 Task: Create a section Data Cleansing Sprint and in the section, add a milestone DevOps Implementation in the project Virtuoso.
Action: Mouse moved to (64, 278)
Screenshot: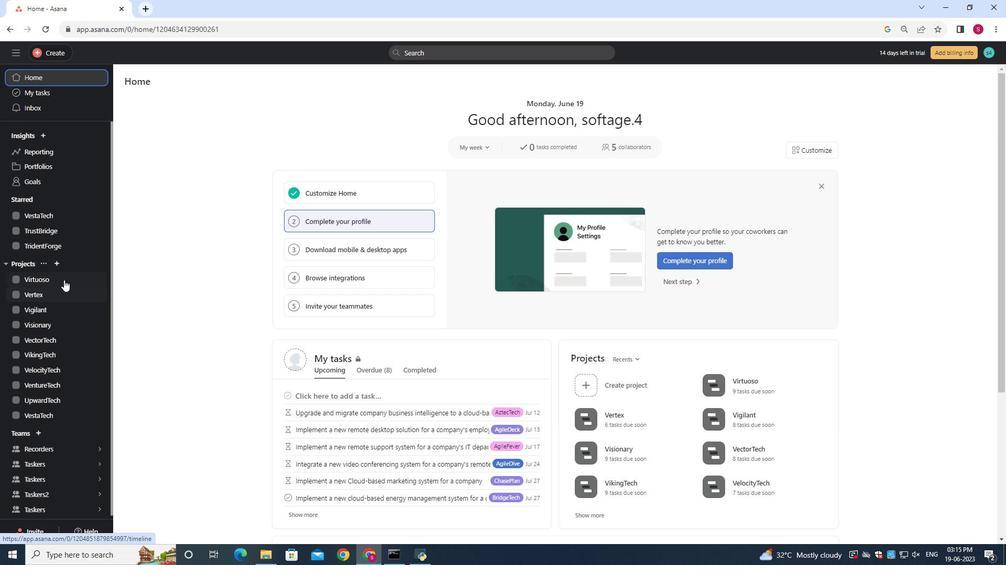 
Action: Mouse pressed left at (64, 278)
Screenshot: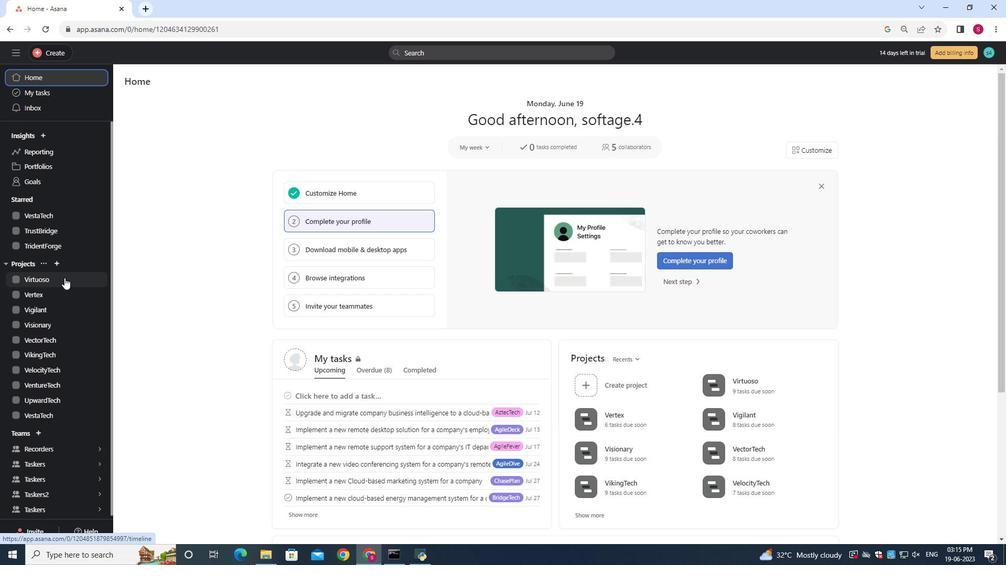 
Action: Mouse moved to (167, 123)
Screenshot: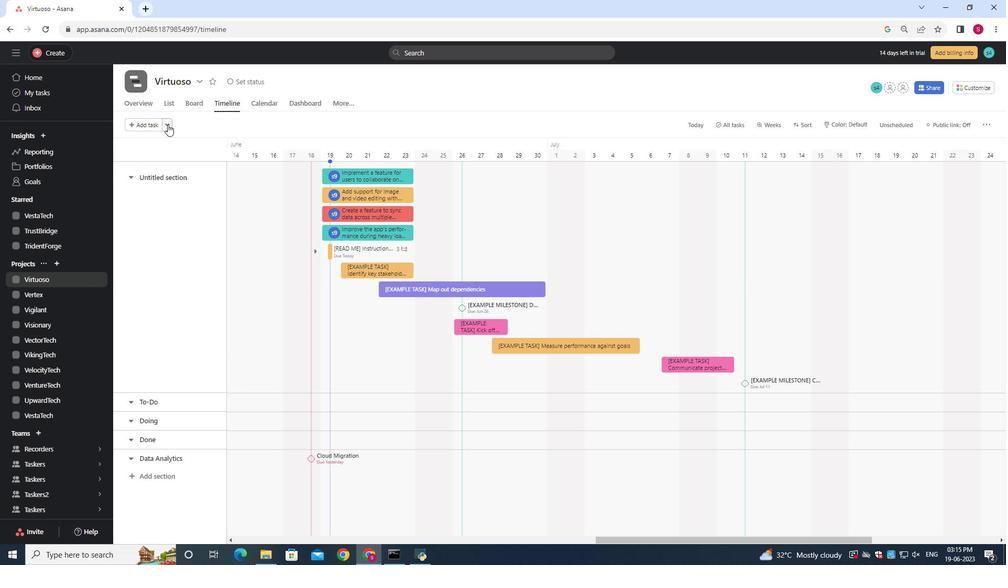 
Action: Mouse pressed left at (167, 123)
Screenshot: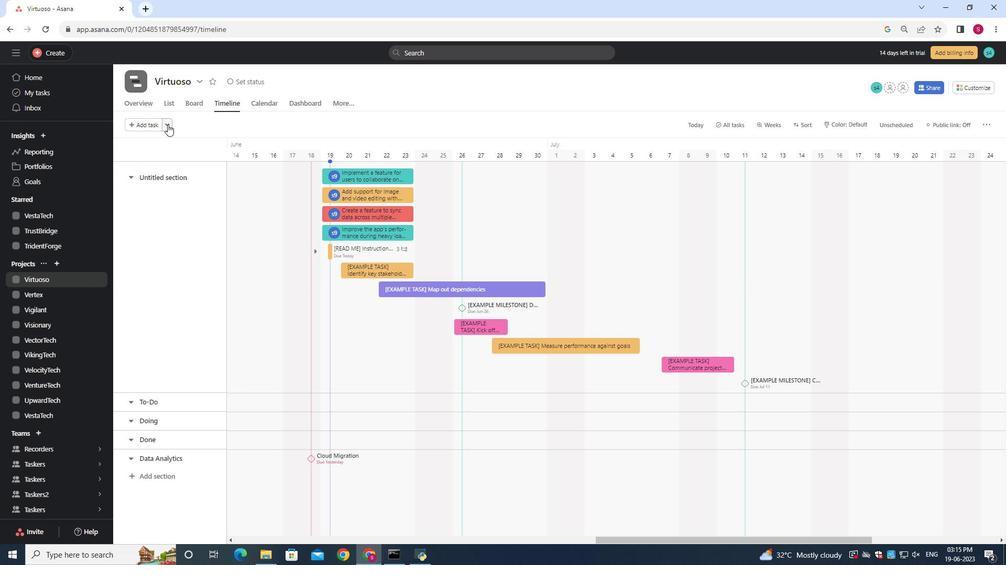 
Action: Mouse moved to (178, 145)
Screenshot: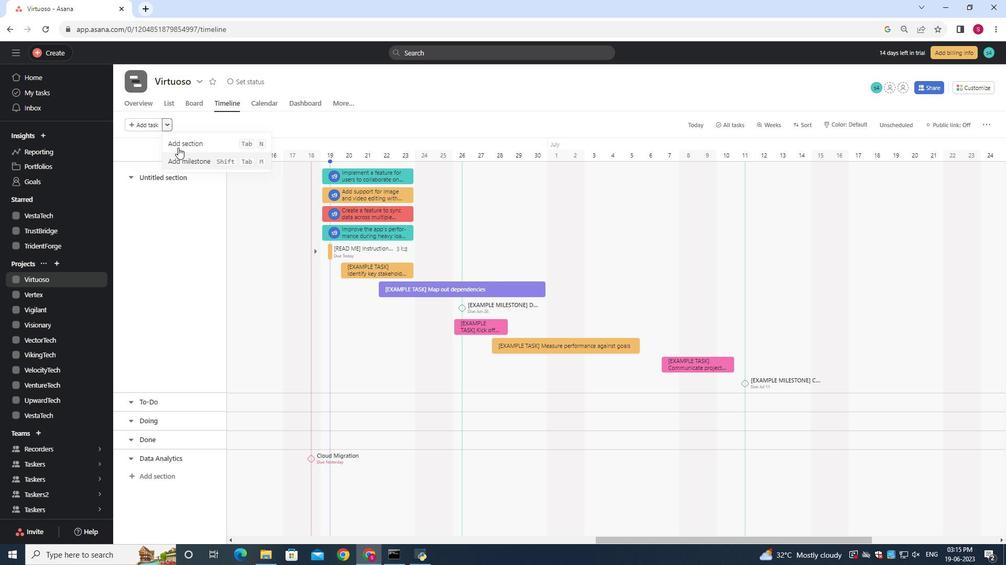 
Action: Mouse pressed left at (178, 145)
Screenshot: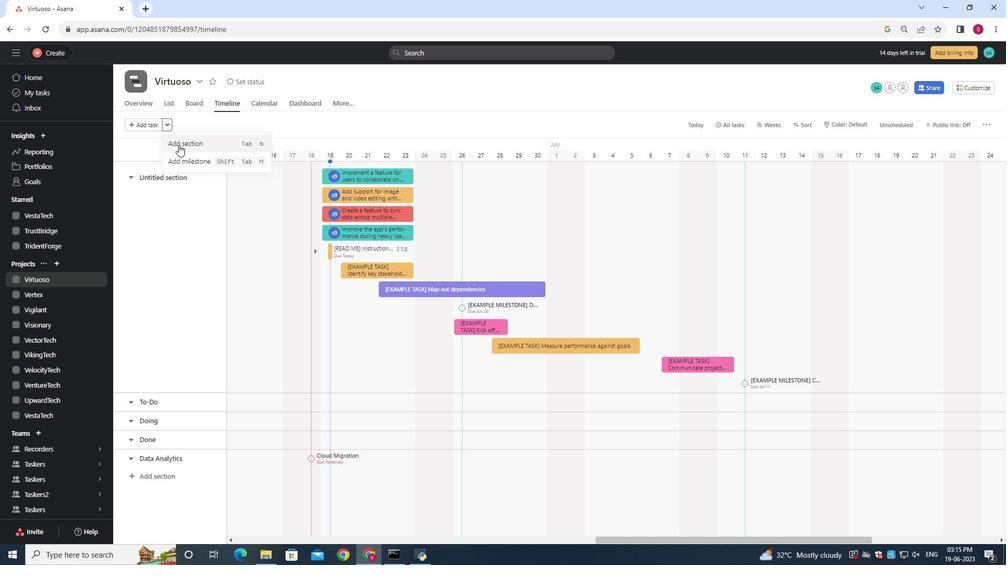 
Action: Key pressed <Key.shift>Data<Key.space><Key.shift><Key.shift><Key.shift><Key.shift><Key.shift><Key.shift><Key.shift><Key.shift><Key.shift><Key.shift><Key.shift><Key.shift><Key.shift><Key.shift><Key.shift><Key.shift><Key.shift><Key.shift><Key.shift><Key.shift>Cleansing
Screenshot: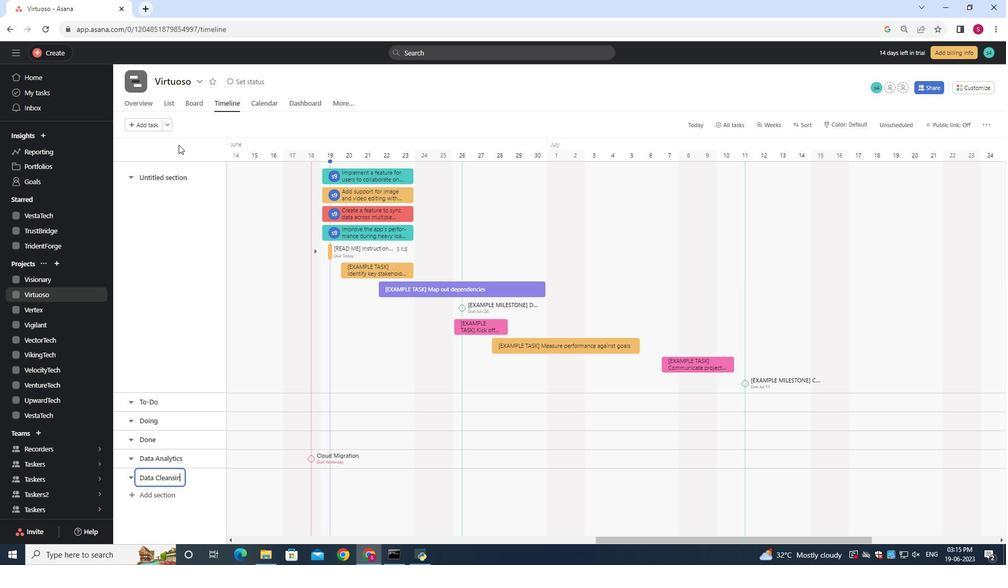 
Action: Mouse moved to (250, 485)
Screenshot: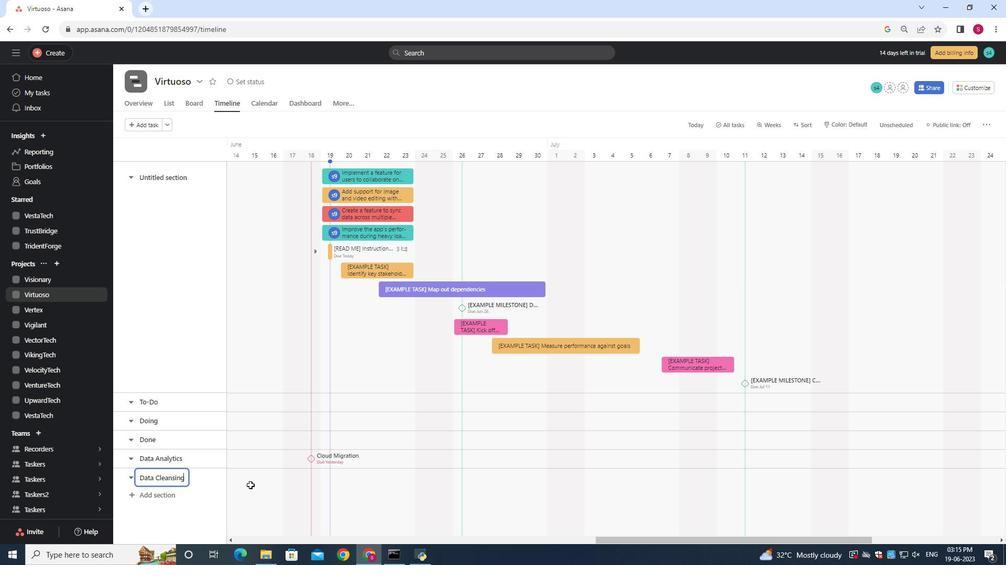 
Action: Mouse pressed left at (250, 485)
Screenshot: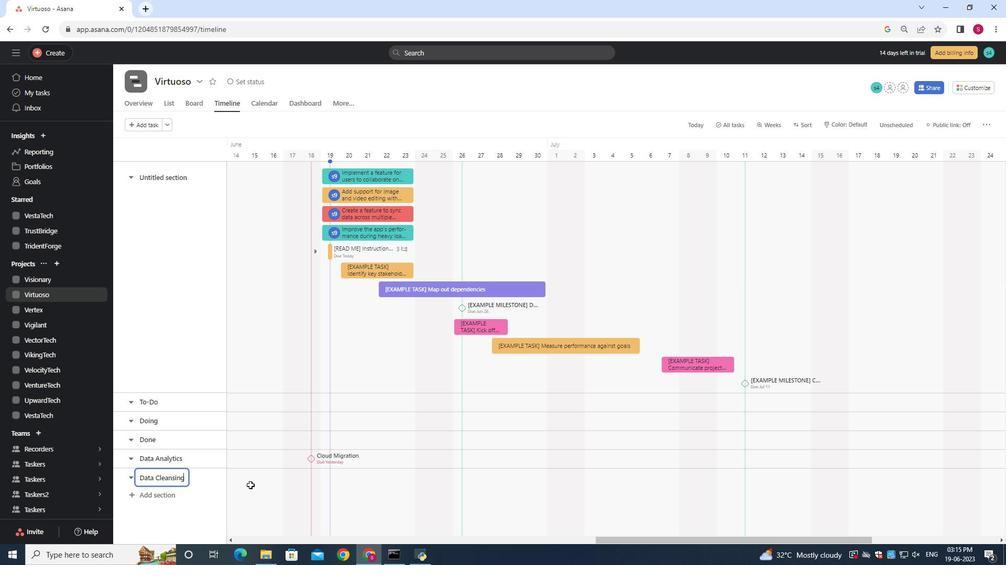 
Action: Mouse moved to (250, 485)
Screenshot: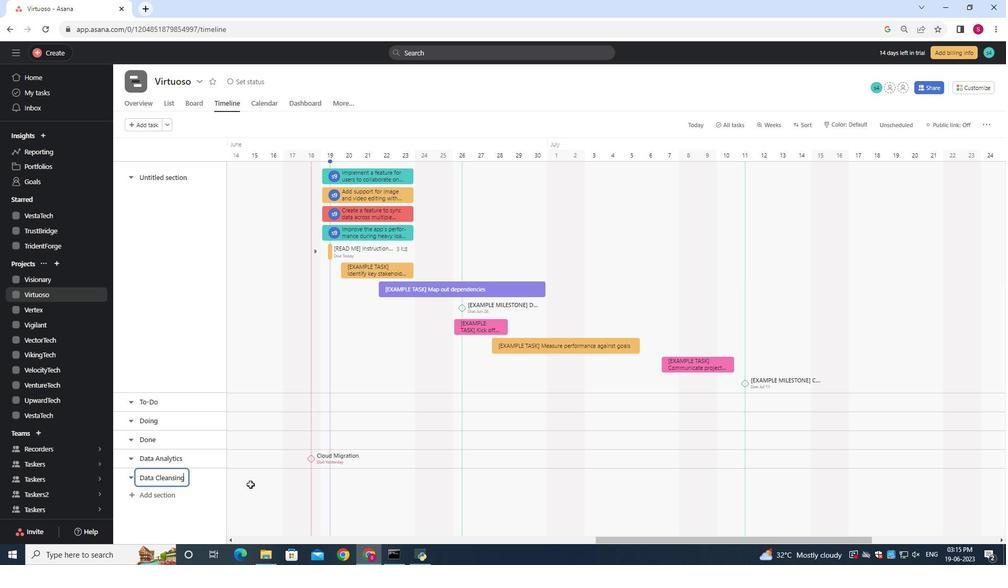 
Action: Key pressed <Key.shift><Key.shift><Key.shift><Key.shift><Key.shift><Key.shift><Key.shift><Key.shift><Key.shift><Key.shift><Key.shift><Key.shift><Key.shift><Key.shift><Key.shift><Key.shift><Key.shift><Key.shift><Key.shift><Key.shift><Key.shift><Key.shift><Key.shift><Key.shift><Key.shift><Key.shift><Key.shift><Key.shift><Key.shift><Key.shift>Dev<Key.shift><Key.shift><Key.shift><Key.shift><Key.shift><Key.shift><Key.shift><Key.shift><Key.shift><Key.shift><Key.shift><Key.shift><Key.shift><Key.shift><Key.shift><Key.shift><Key.shift><Key.shift><Key.shift><Key.shift><Key.shift><Key.shift><Key.shift>Ops<Key.space><Key.shift><Key.shift><Key.shift><Key.shift><Key.shift><Key.shift><Key.shift><Key.shift><Key.shift><Key.shift><Key.shift><Key.shift><Key.shift><Key.shift><Key.shift><Key.shift><Key.shift><Key.shift><Key.shift><Key.shift><Key.shift><Key.shift><Key.shift><Key.shift><Key.shift><Key.shift><Key.shift><Key.shift><Key.shift><Key.shift><Key.shift><Key.shift><Key.shift><Key.shift><Key.shift><Key.shift>Implementation
Screenshot: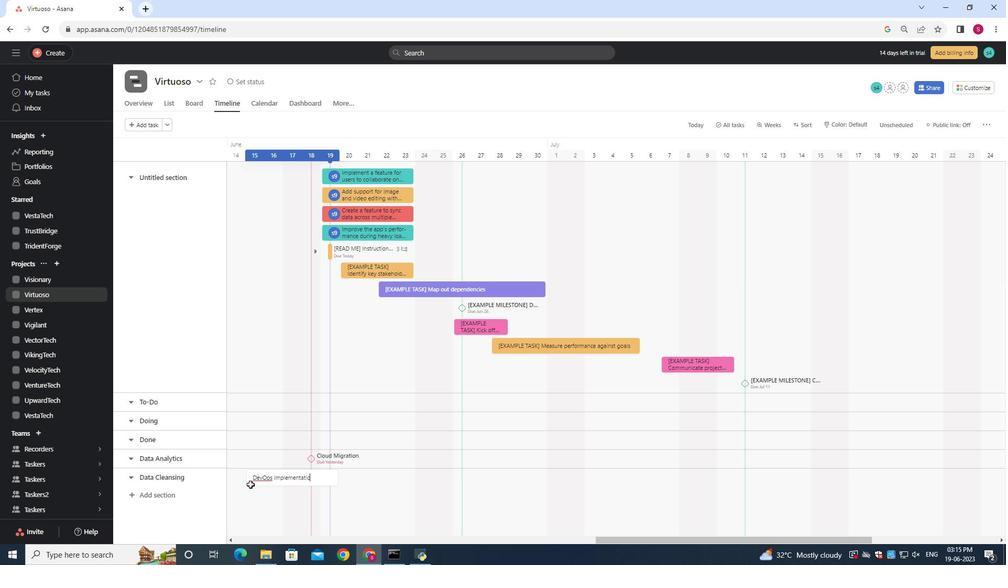 
Action: Mouse moved to (284, 482)
Screenshot: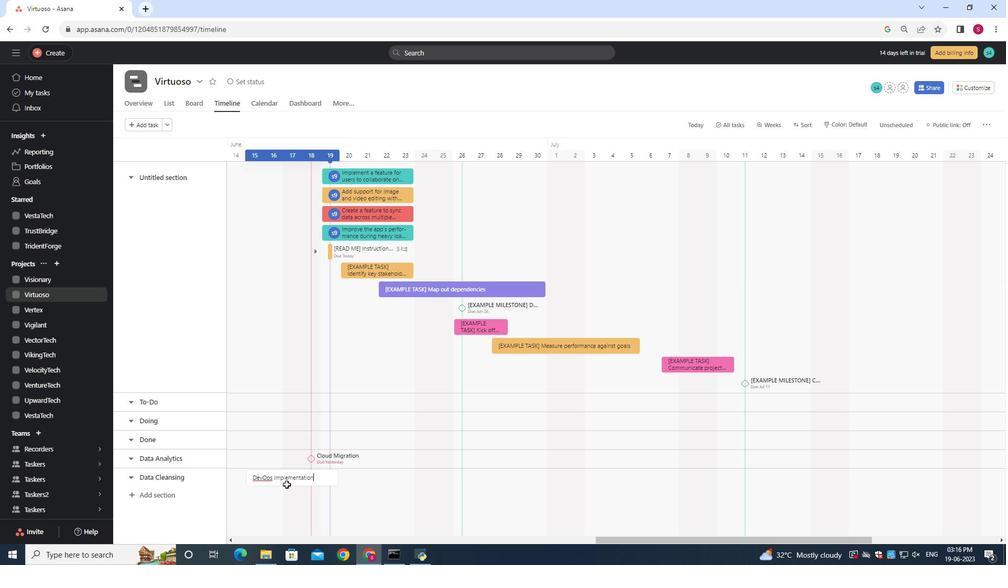 
Action: Mouse pressed right at (284, 482)
Screenshot: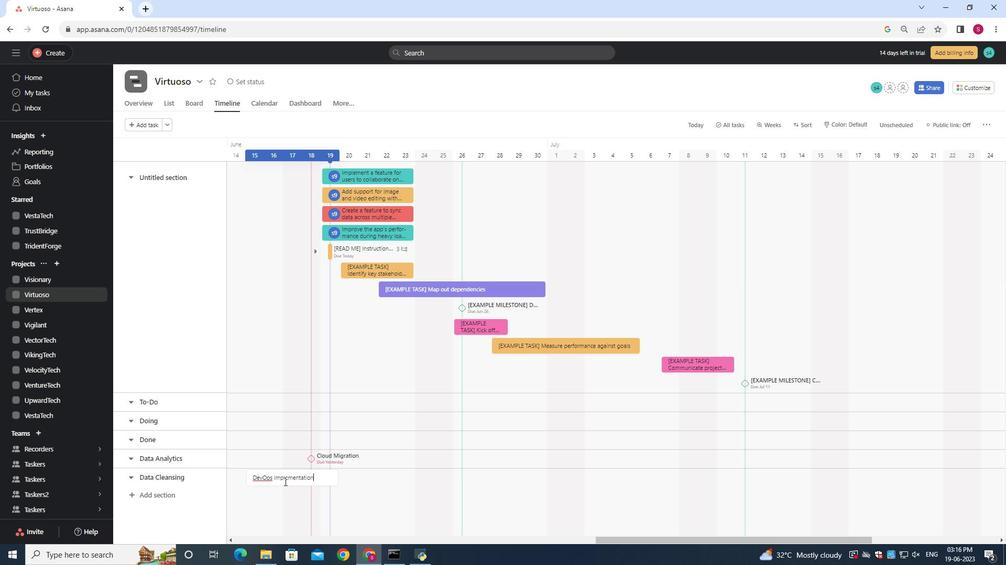 
Action: Mouse moved to (311, 430)
Screenshot: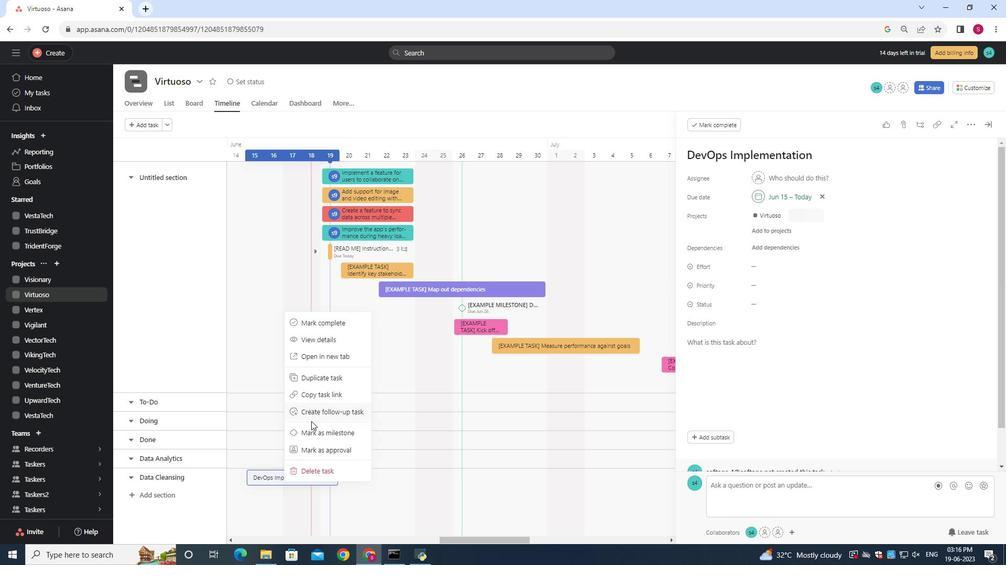 
Action: Mouse pressed left at (311, 430)
Screenshot: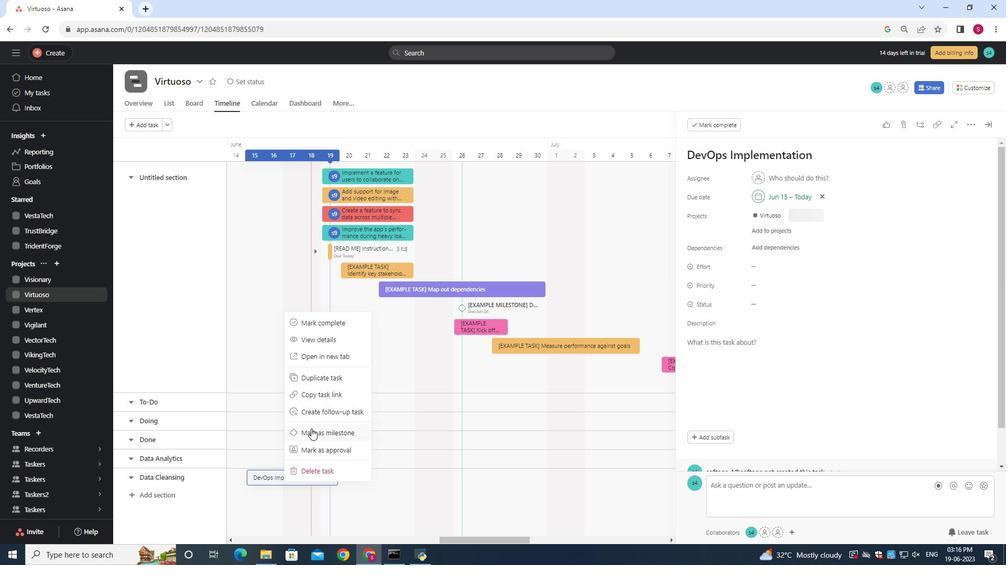 
Action: Mouse moved to (476, 426)
Screenshot: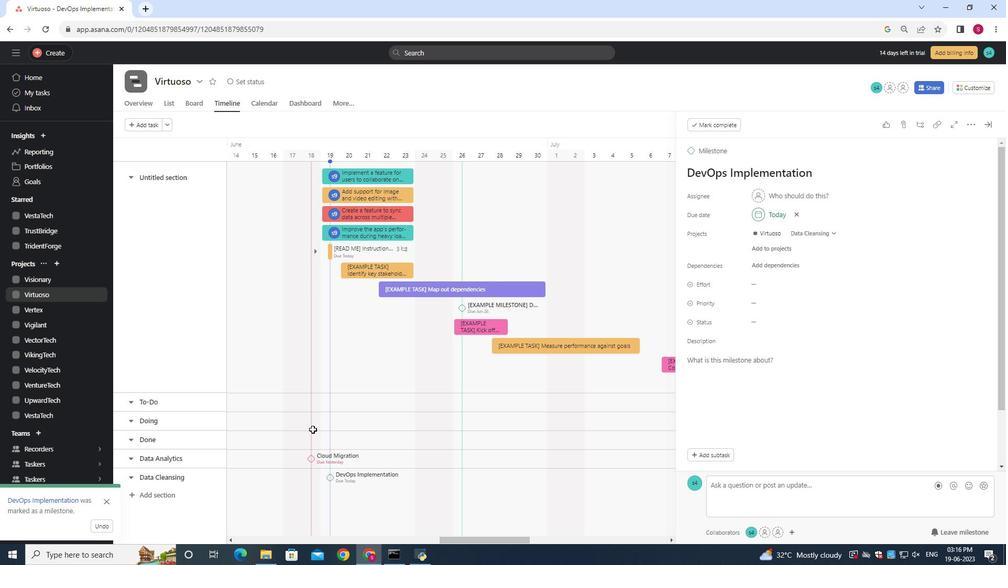 
